 Task: Create a due date automation trigger when advanced on, on the wednesday after a card is due add dates starting in less than 1 days at 11:00 AM.
Action: Mouse moved to (831, 117)
Screenshot: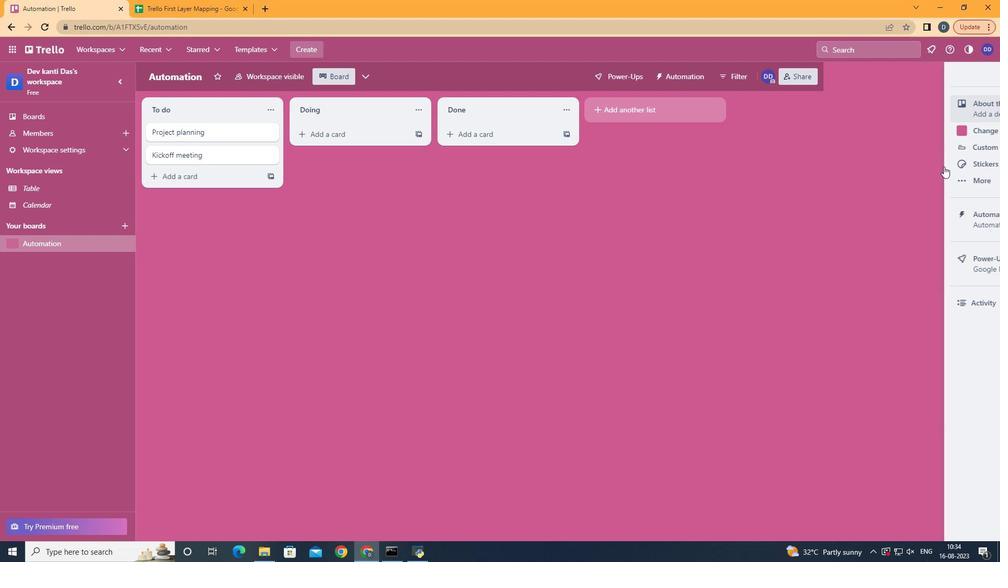 
Action: Mouse pressed left at (831, 117)
Screenshot: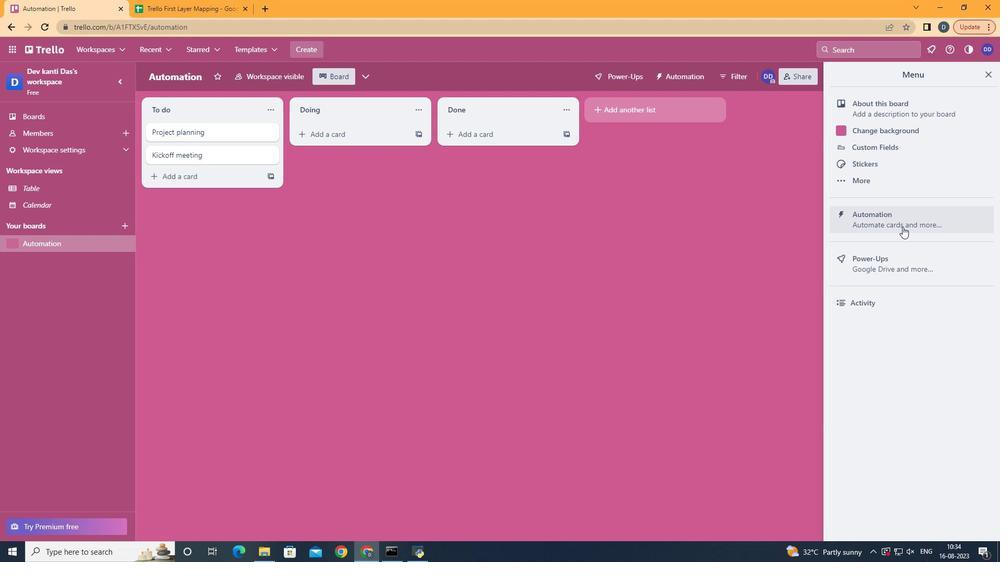 
Action: Mouse moved to (770, 245)
Screenshot: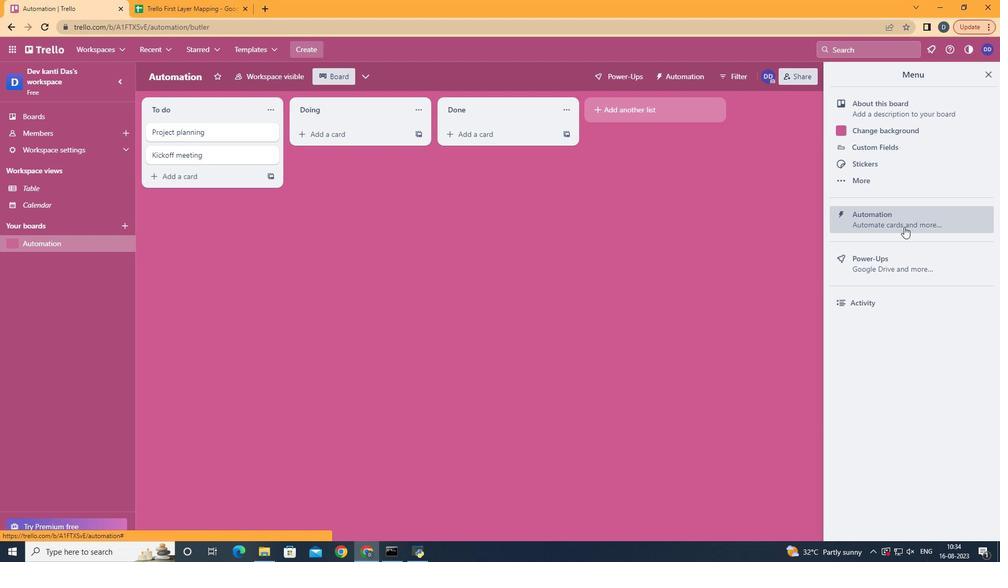 
Action: Mouse pressed left at (770, 245)
Screenshot: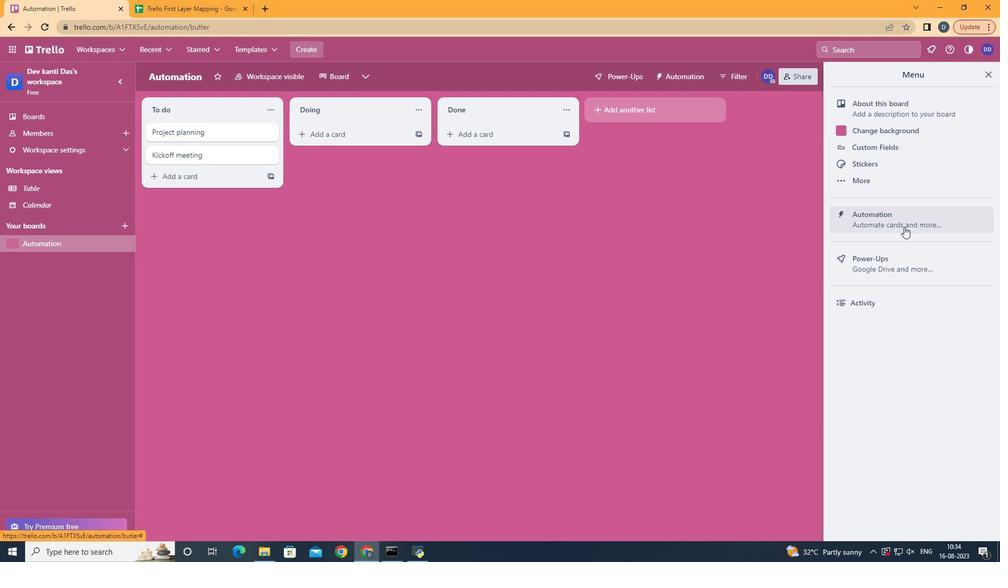 
Action: Mouse moved to (311, 224)
Screenshot: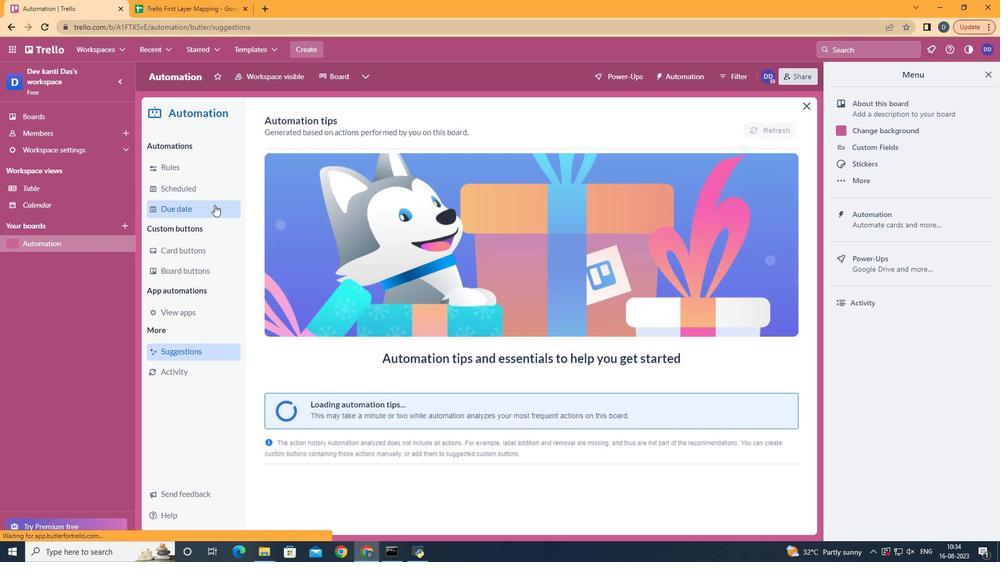 
Action: Mouse pressed left at (311, 224)
Screenshot: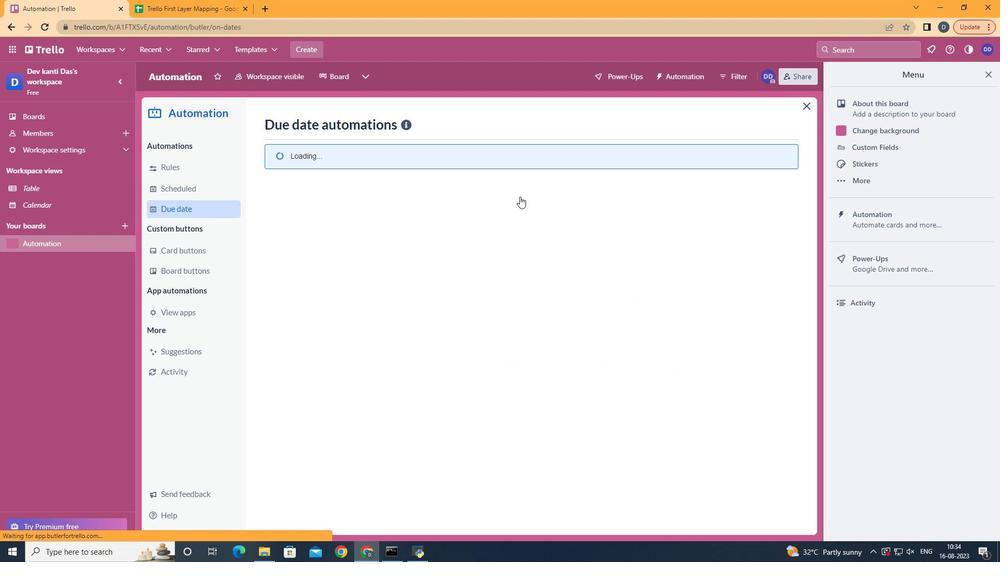 
Action: Mouse moved to (653, 156)
Screenshot: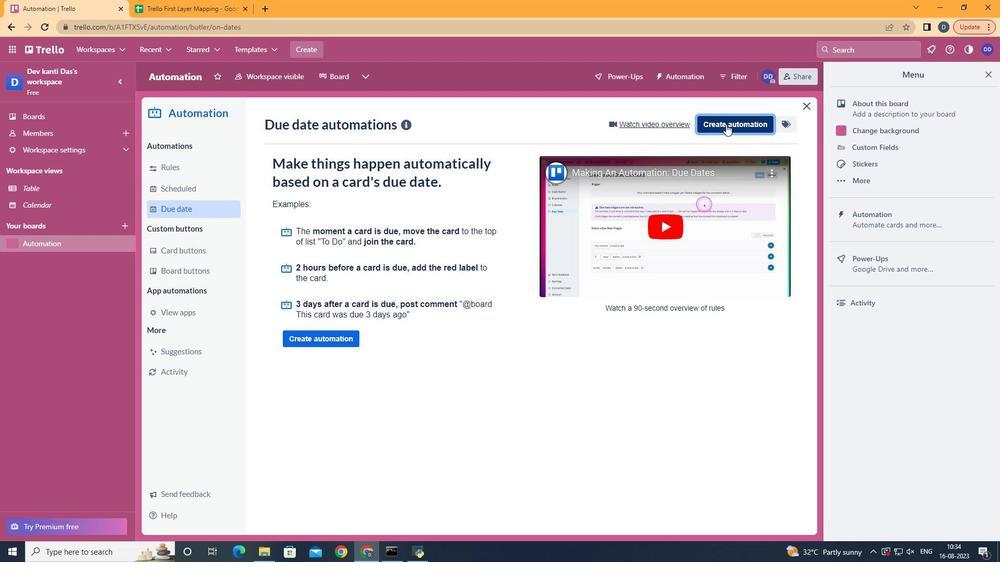 
Action: Mouse pressed left at (653, 156)
Screenshot: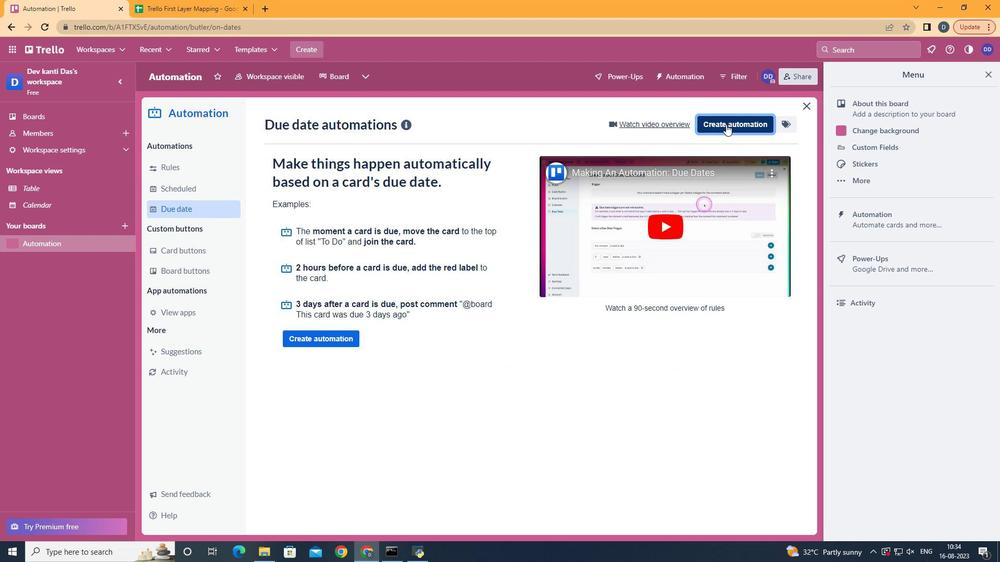 
Action: Mouse moved to (554, 243)
Screenshot: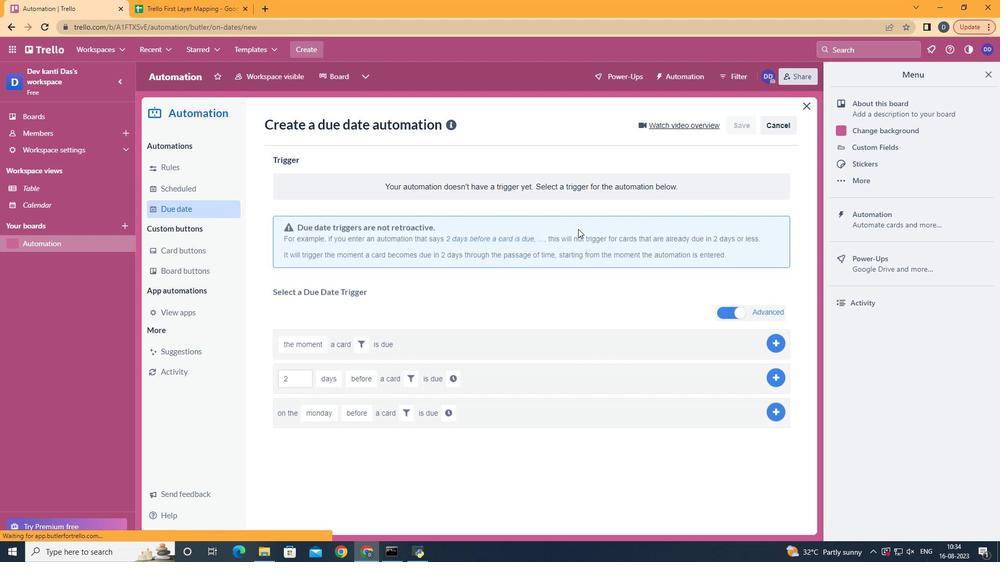 
Action: Mouse pressed left at (554, 243)
Screenshot: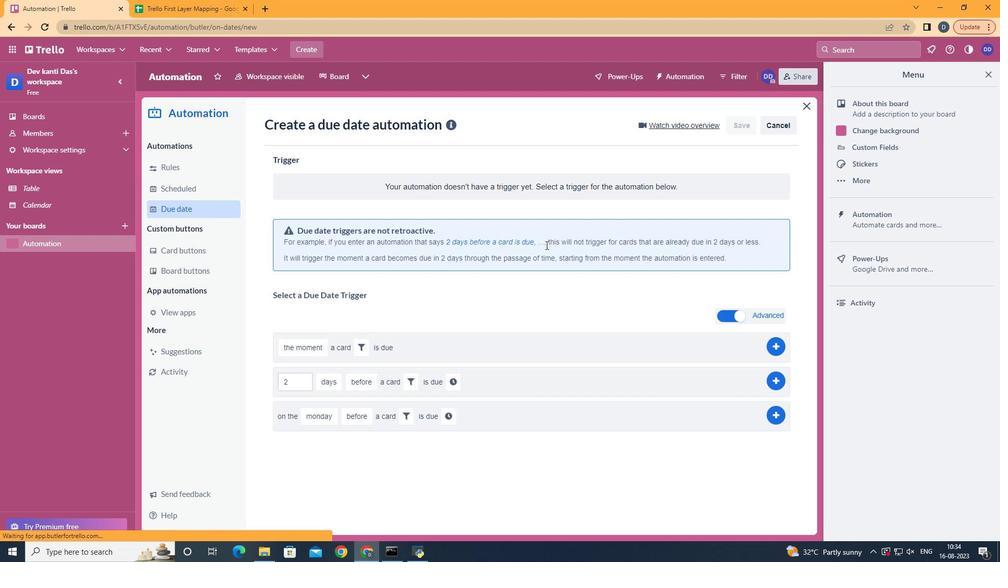 
Action: Mouse moved to (398, 315)
Screenshot: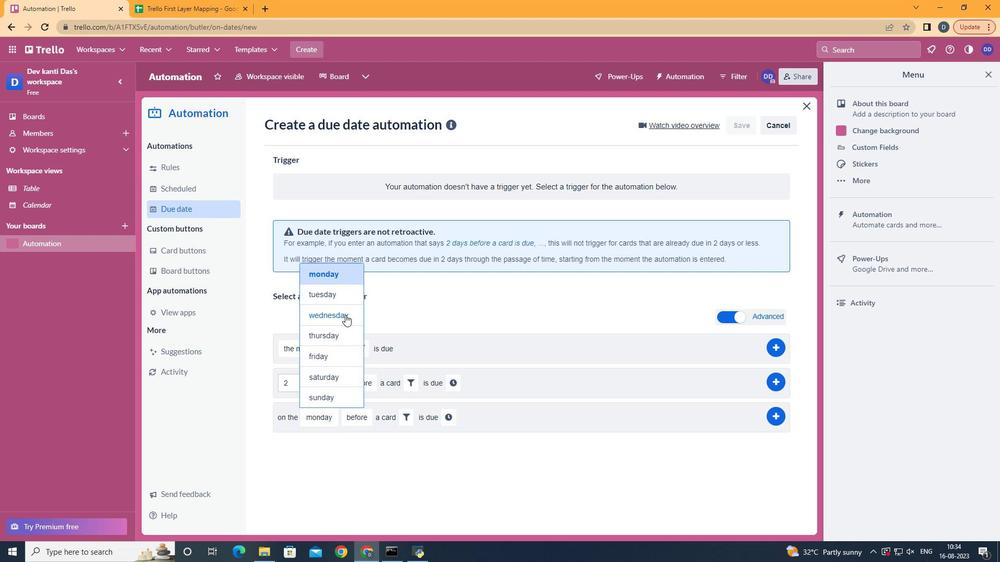 
Action: Mouse pressed left at (398, 315)
Screenshot: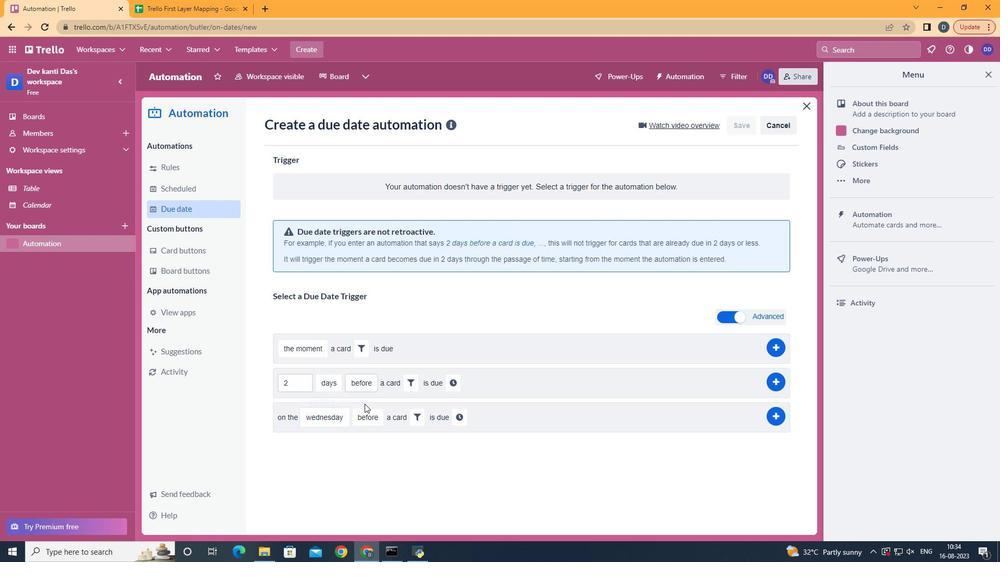 
Action: Mouse moved to (414, 403)
Screenshot: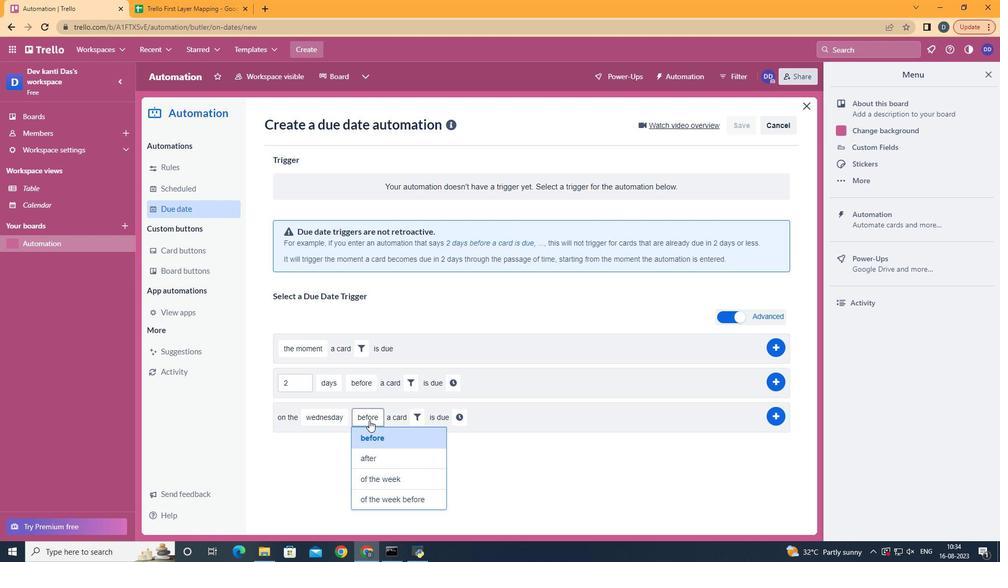 
Action: Mouse pressed left at (414, 403)
Screenshot: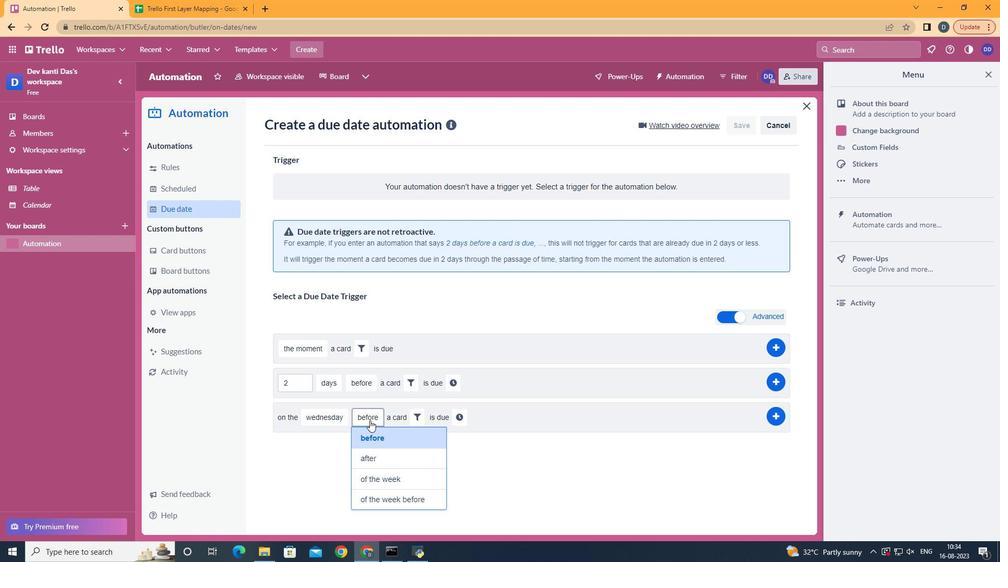 
Action: Mouse moved to (418, 428)
Screenshot: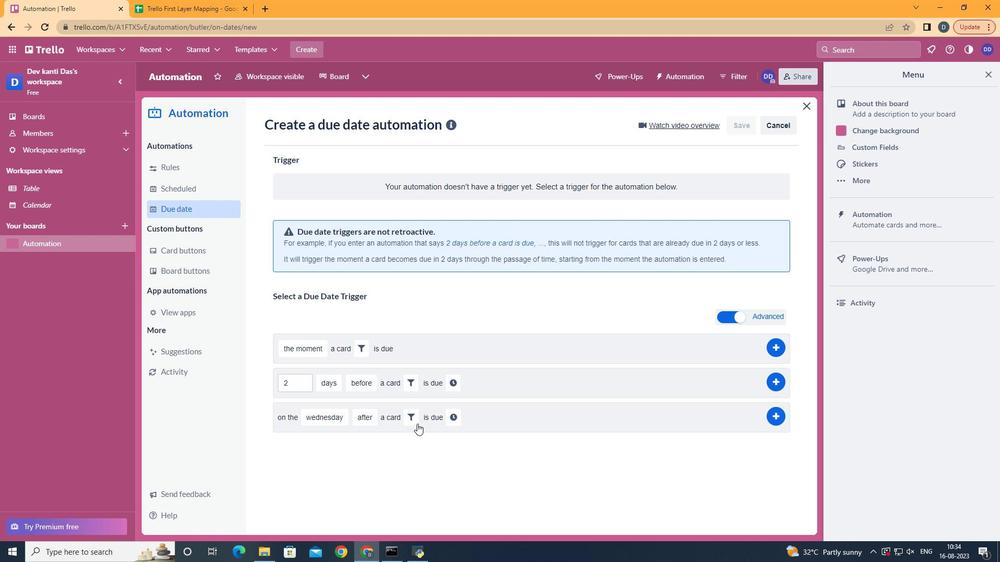 
Action: Mouse pressed left at (418, 428)
Screenshot: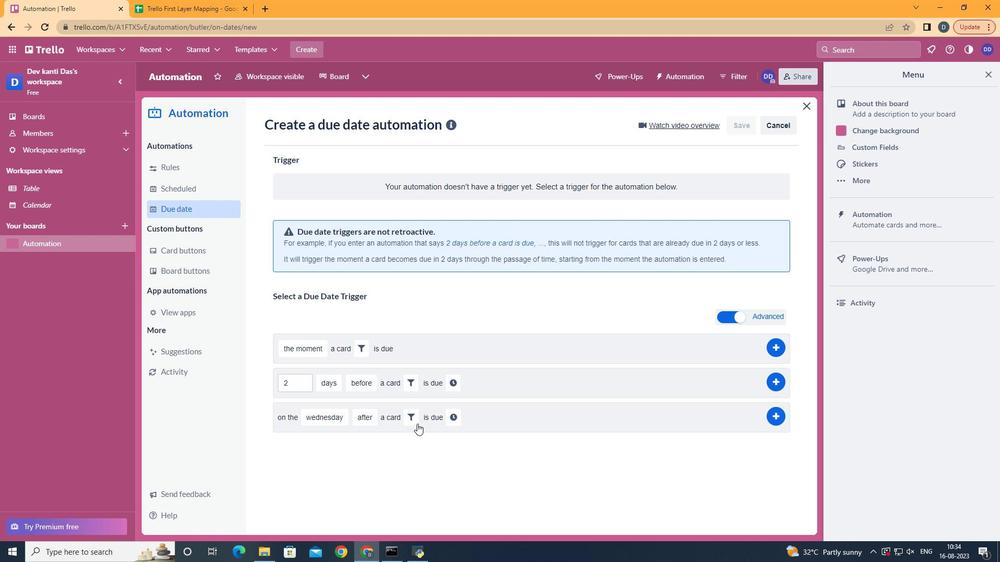 
Action: Mouse moved to (446, 401)
Screenshot: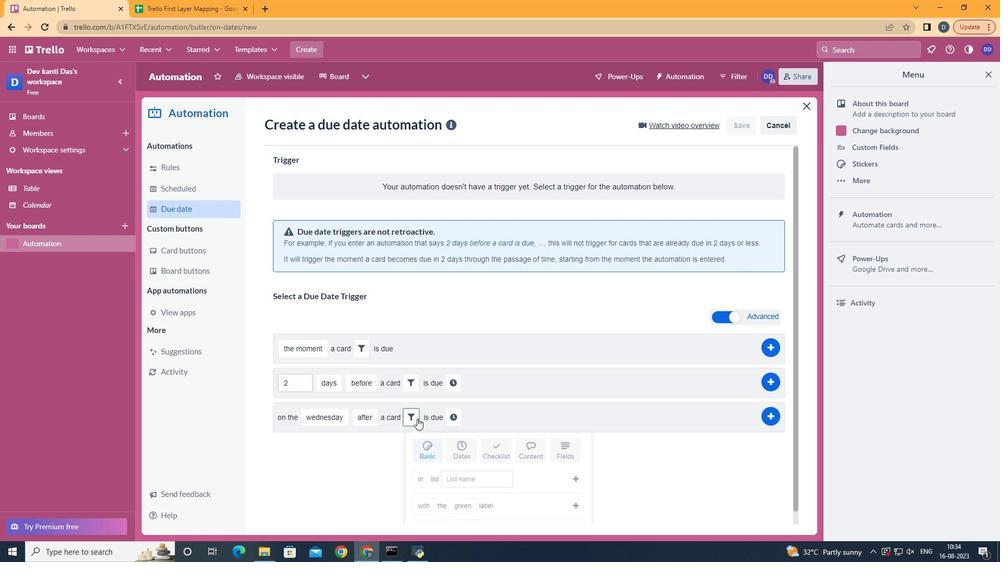 
Action: Mouse pressed left at (446, 401)
Screenshot: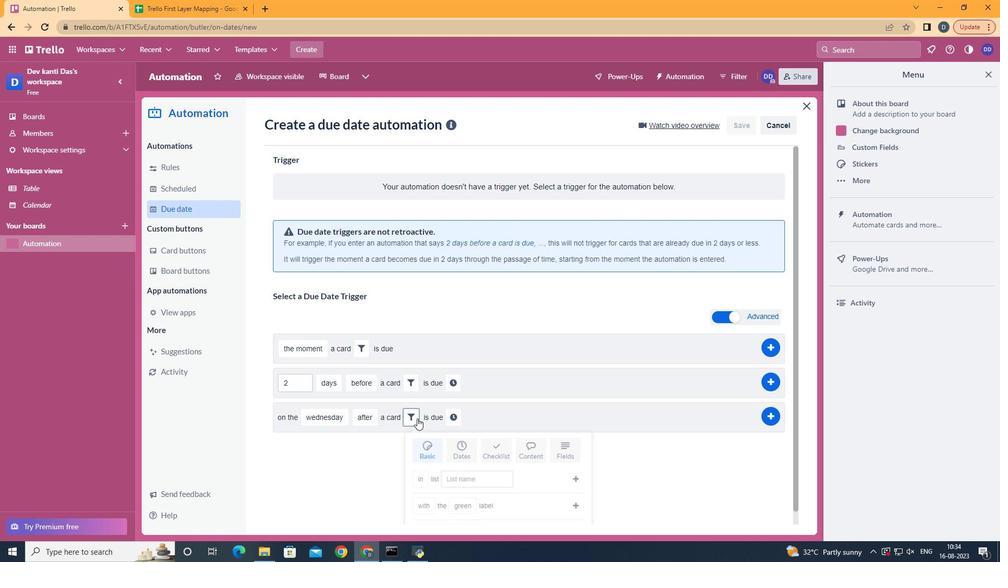 
Action: Mouse moved to (477, 427)
Screenshot: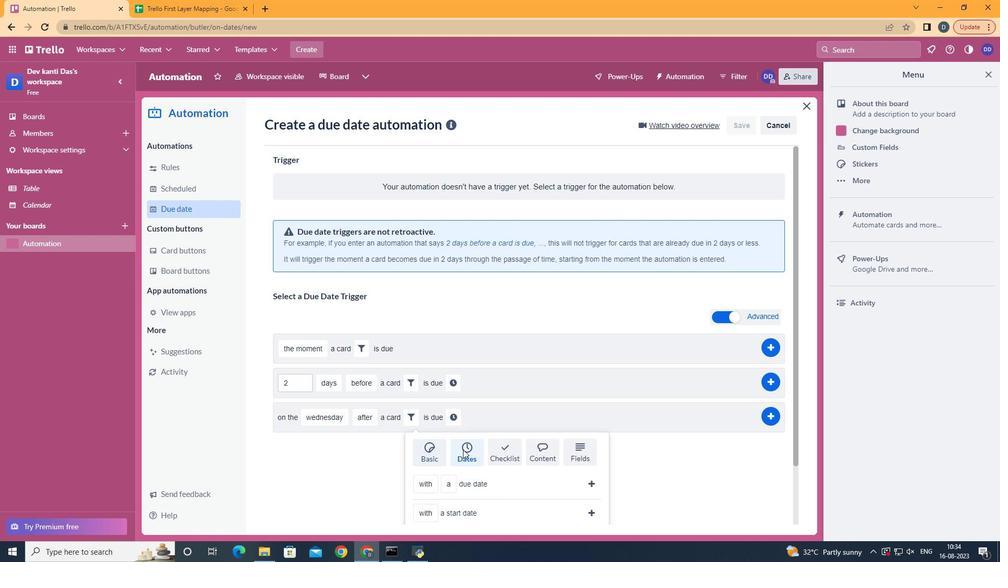 
Action: Mouse pressed left at (477, 427)
Screenshot: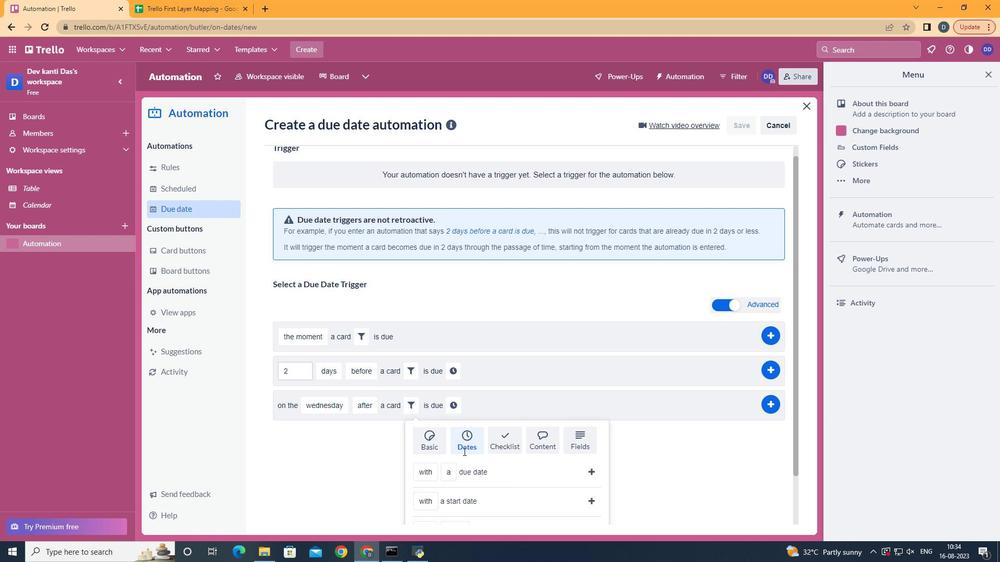 
Action: Mouse scrolled (477, 427) with delta (0, 0)
Screenshot: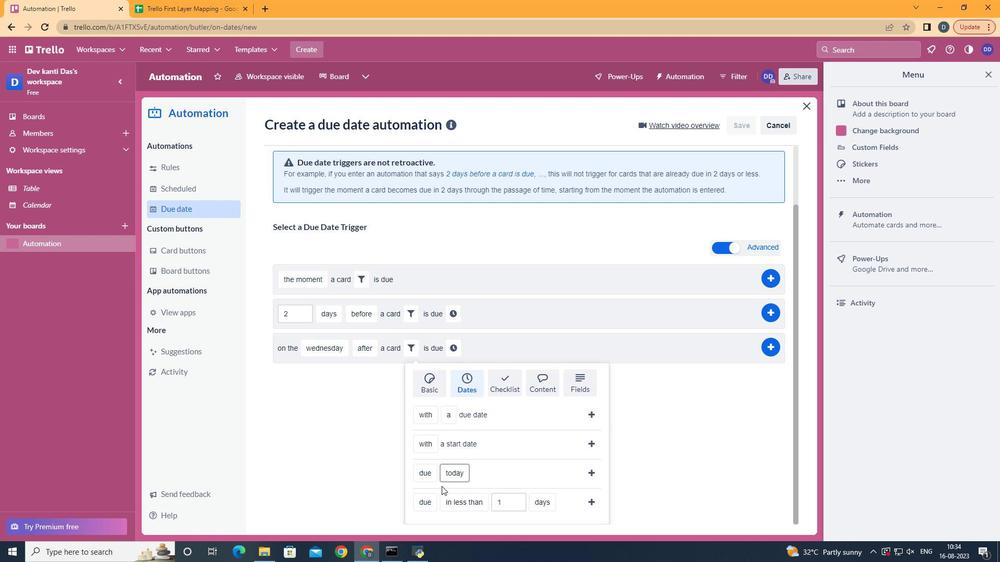 
Action: Mouse scrolled (477, 427) with delta (0, 0)
Screenshot: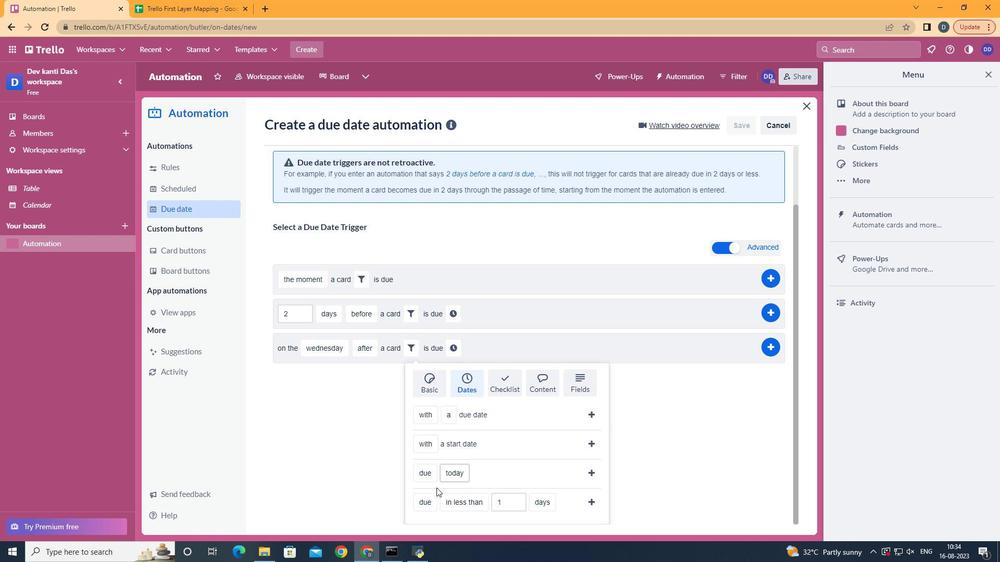 
Action: Mouse scrolled (477, 427) with delta (0, 0)
Screenshot: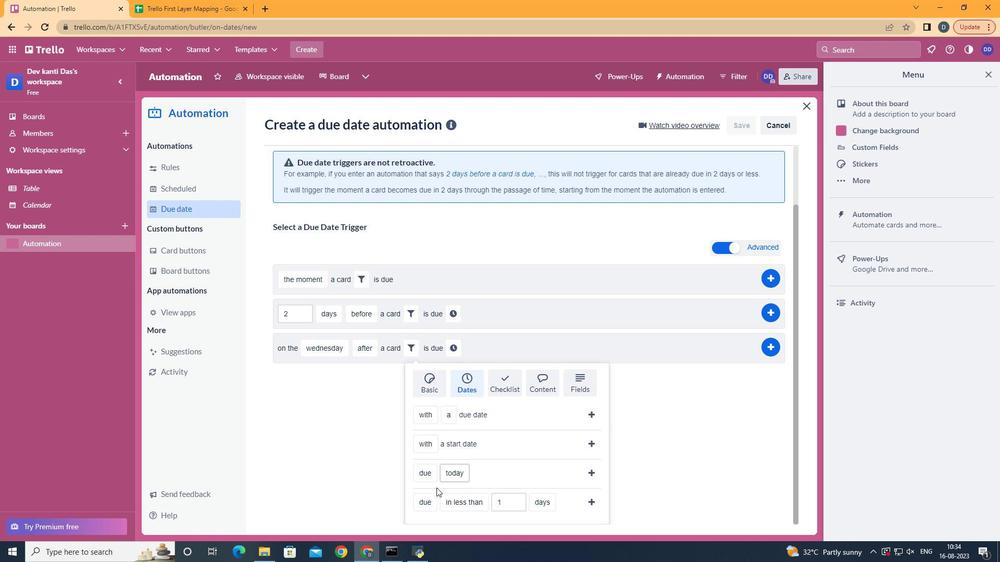 
Action: Mouse scrolled (477, 427) with delta (0, 0)
Screenshot: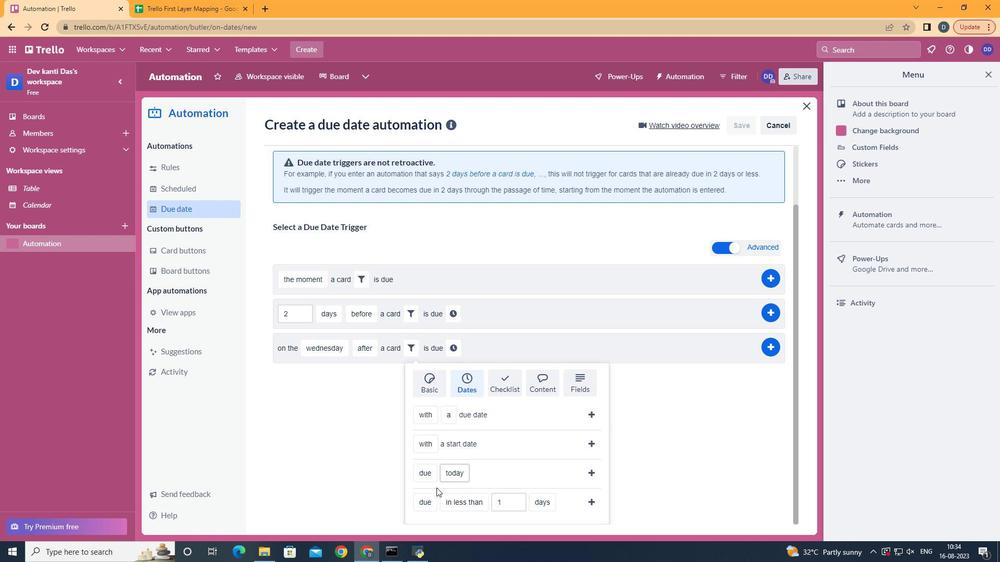 
Action: Mouse moved to (461, 455)
Screenshot: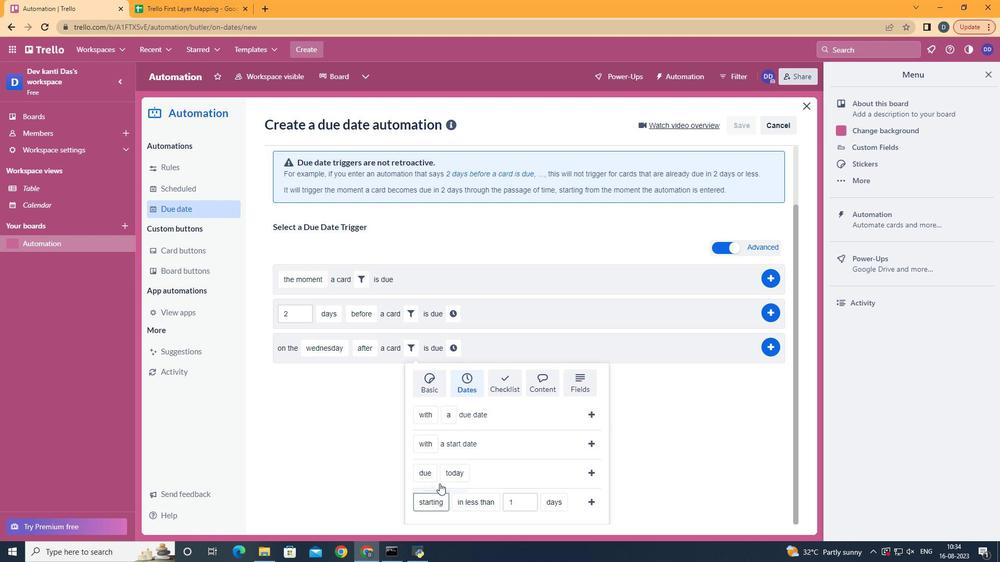 
Action: Mouse pressed left at (461, 455)
Screenshot: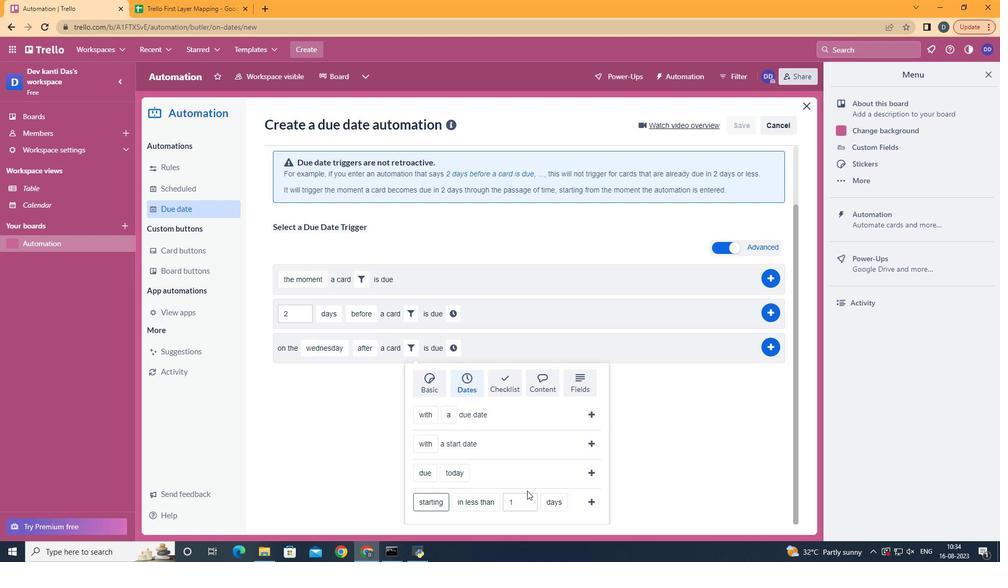 
Action: Mouse moved to (564, 470)
Screenshot: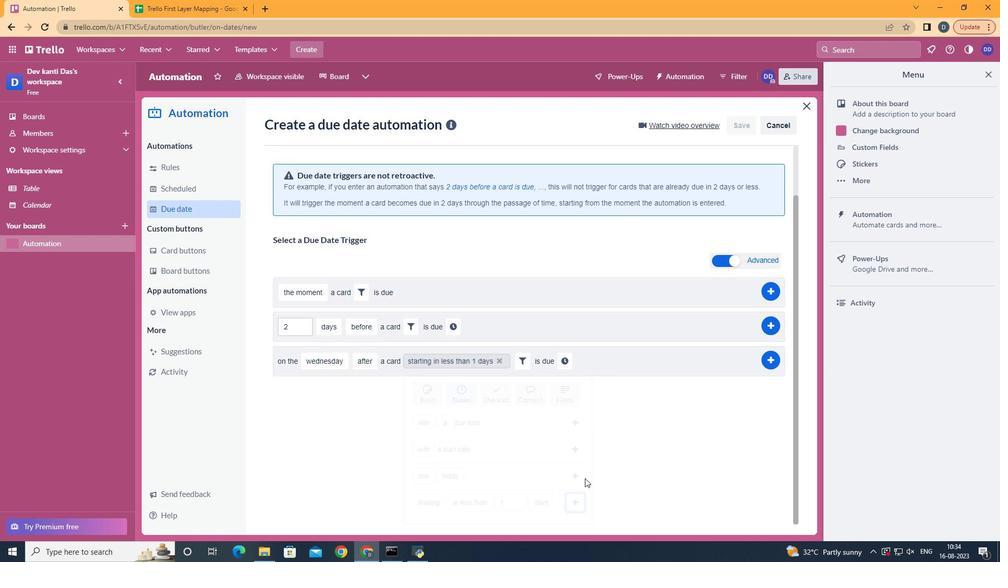 
Action: Mouse pressed left at (564, 470)
Screenshot: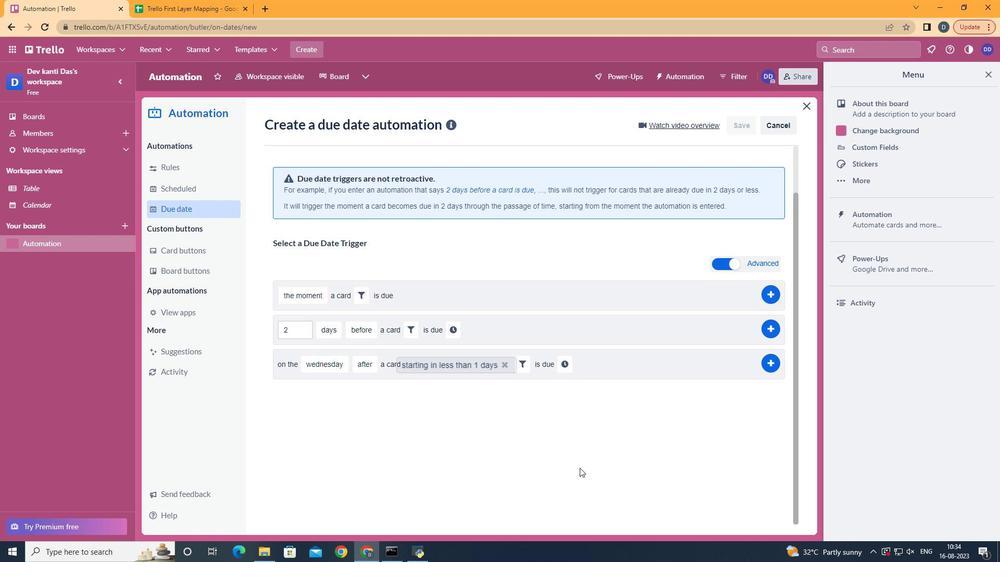 
Action: Mouse moved to (542, 404)
Screenshot: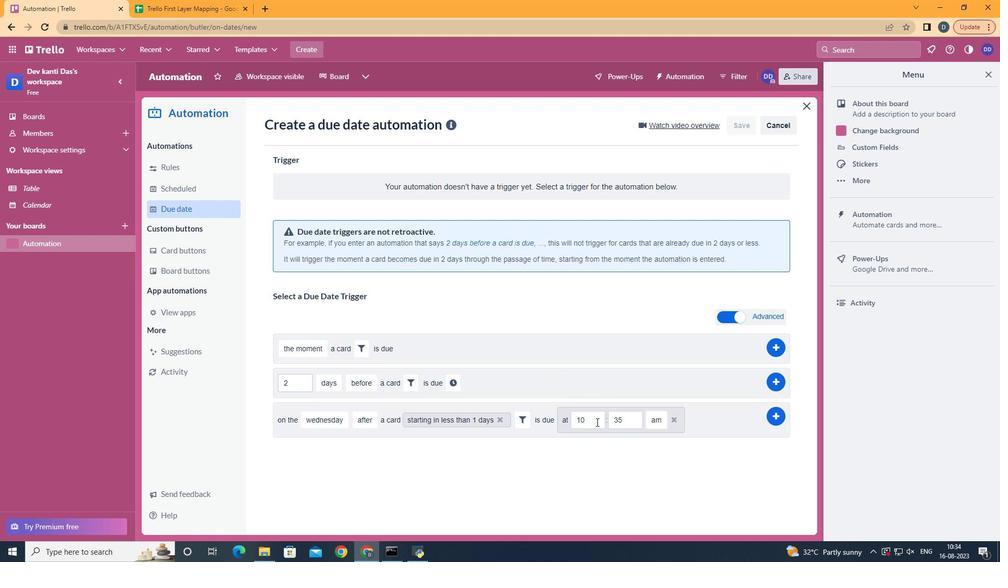 
Action: Mouse pressed left at (542, 404)
Screenshot: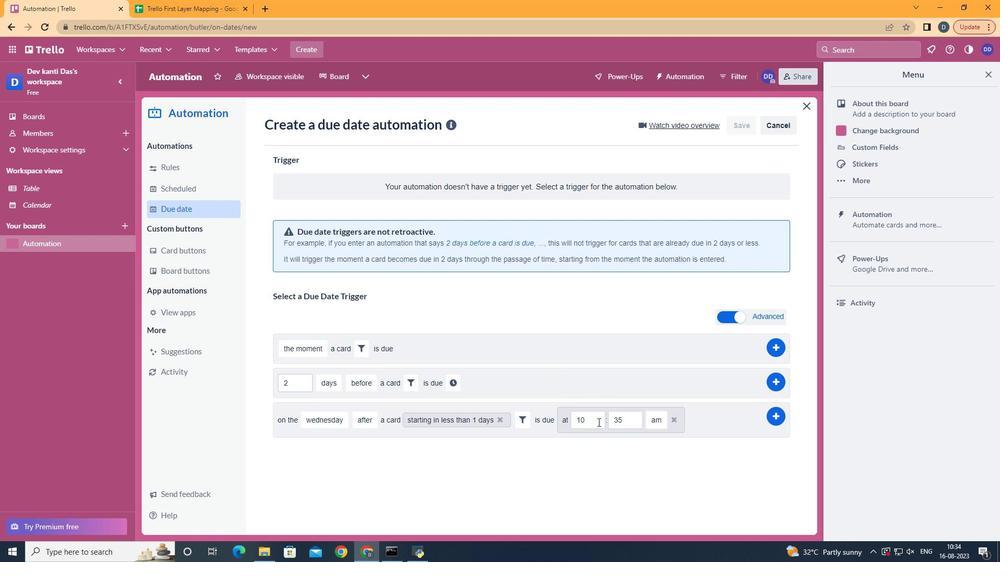 
Action: Mouse moved to (565, 401)
Screenshot: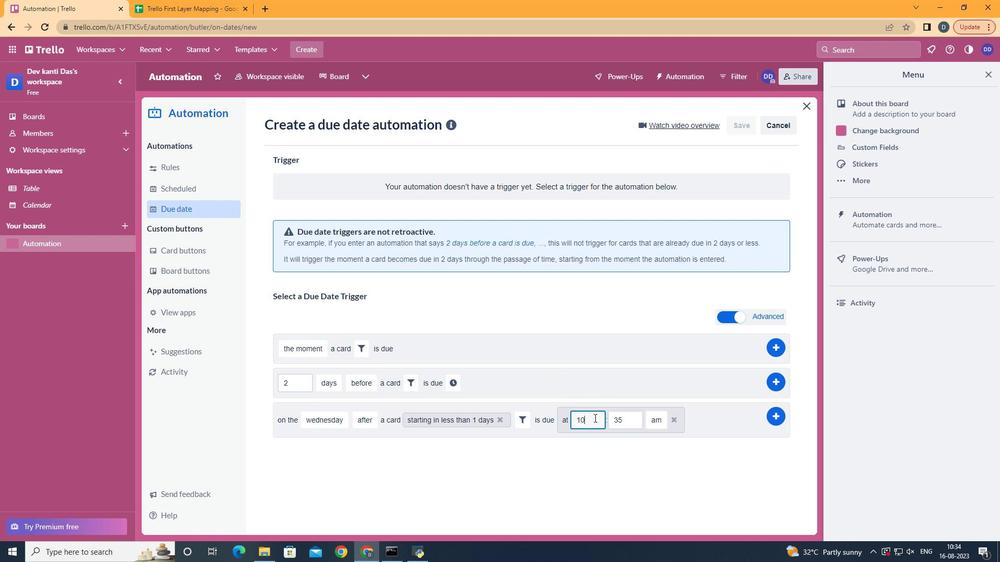 
Action: Mouse pressed left at (565, 401)
Screenshot: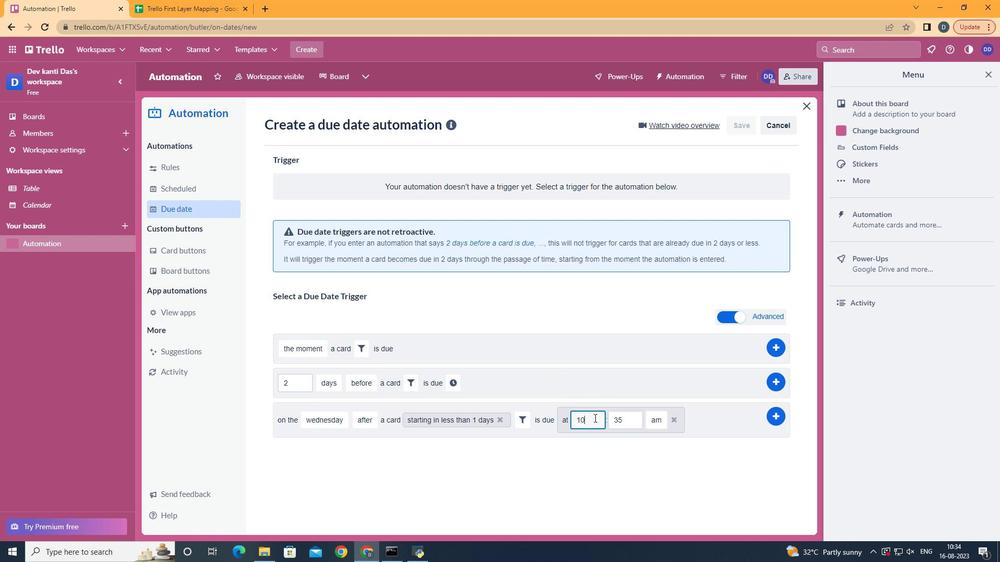 
Action: Key pressed <Key.backspace>1
Screenshot: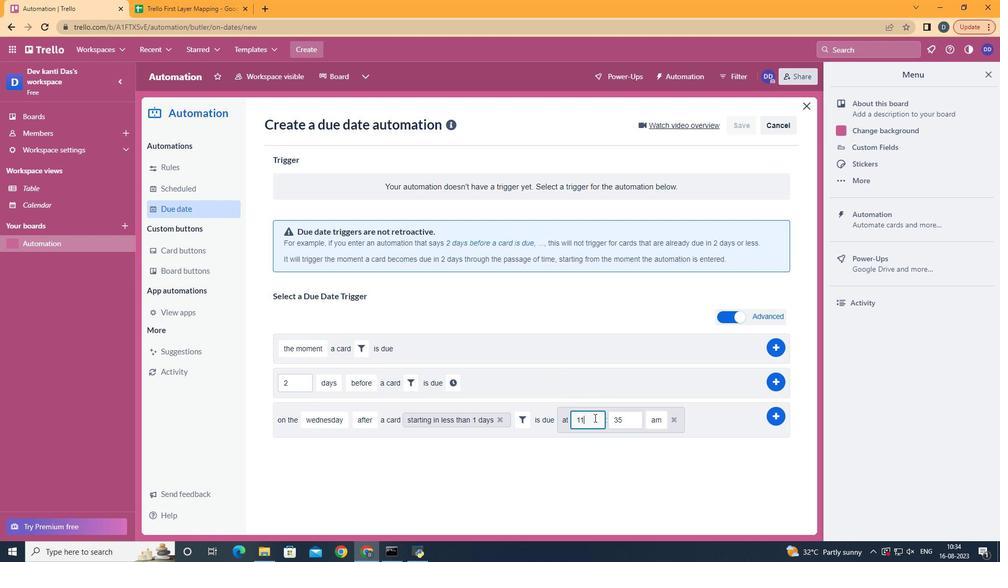 
Action: Mouse moved to (594, 402)
Screenshot: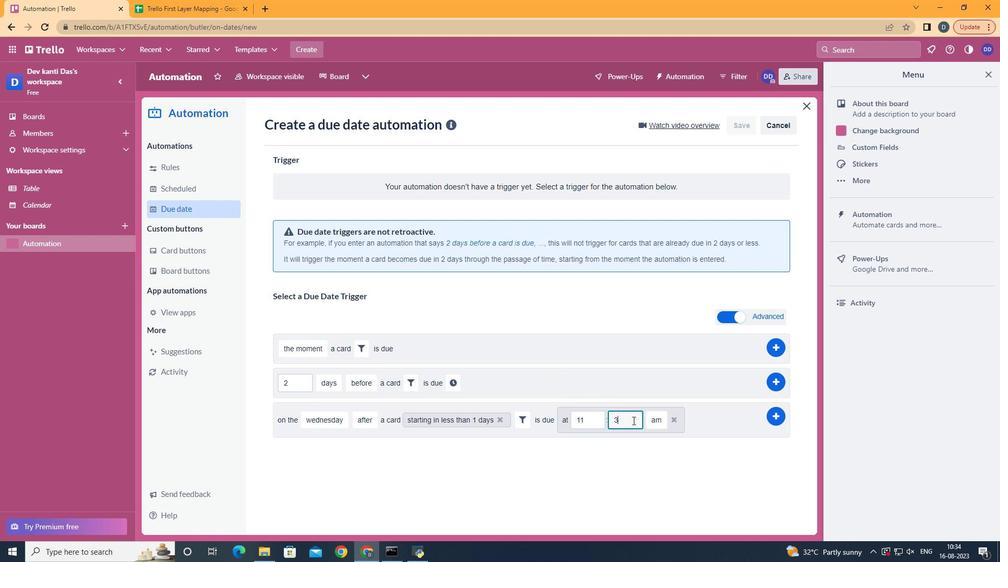 
Action: Mouse pressed left at (594, 402)
Screenshot: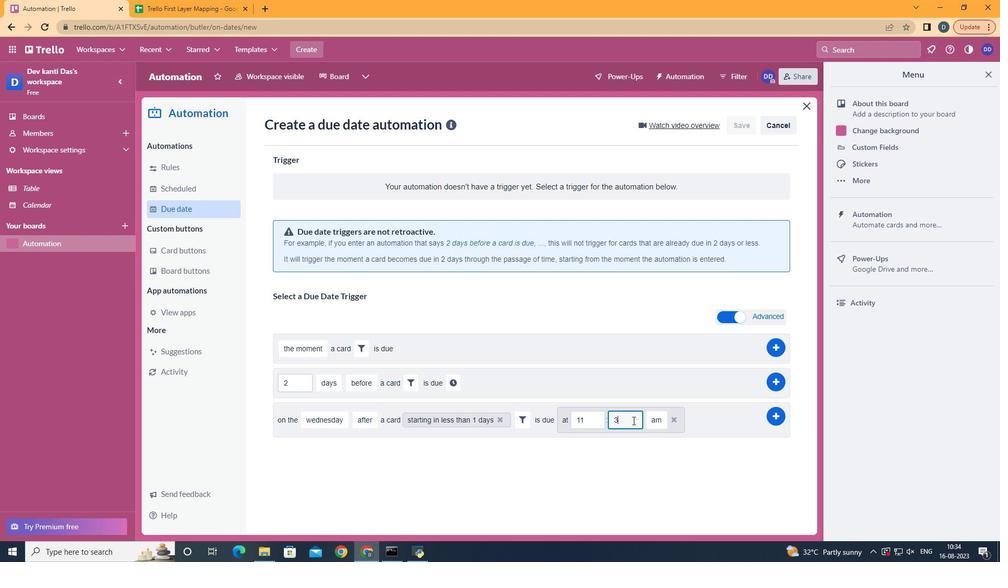 
Action: Key pressed <Key.backspace>
Screenshot: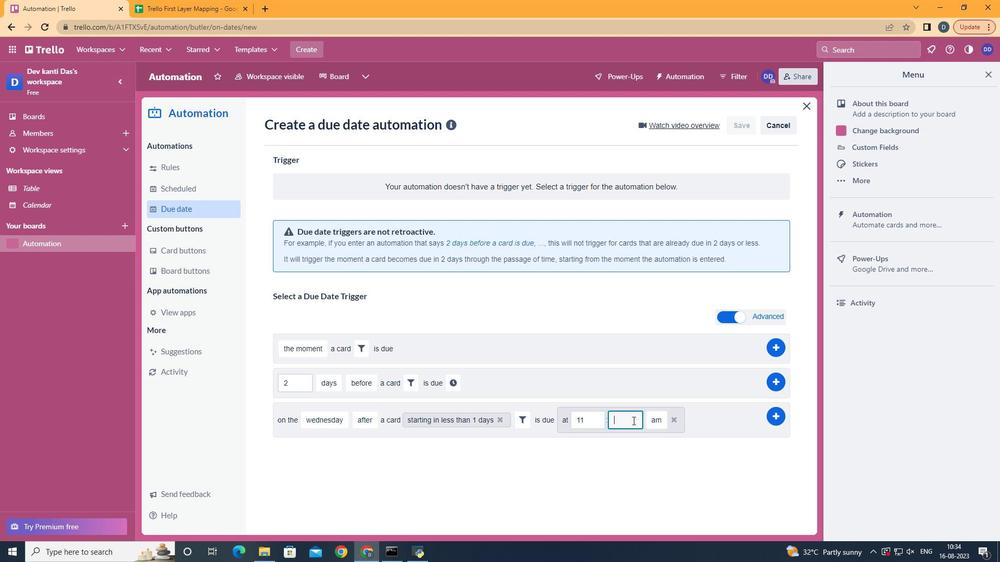 
Action: Mouse moved to (591, 403)
Screenshot: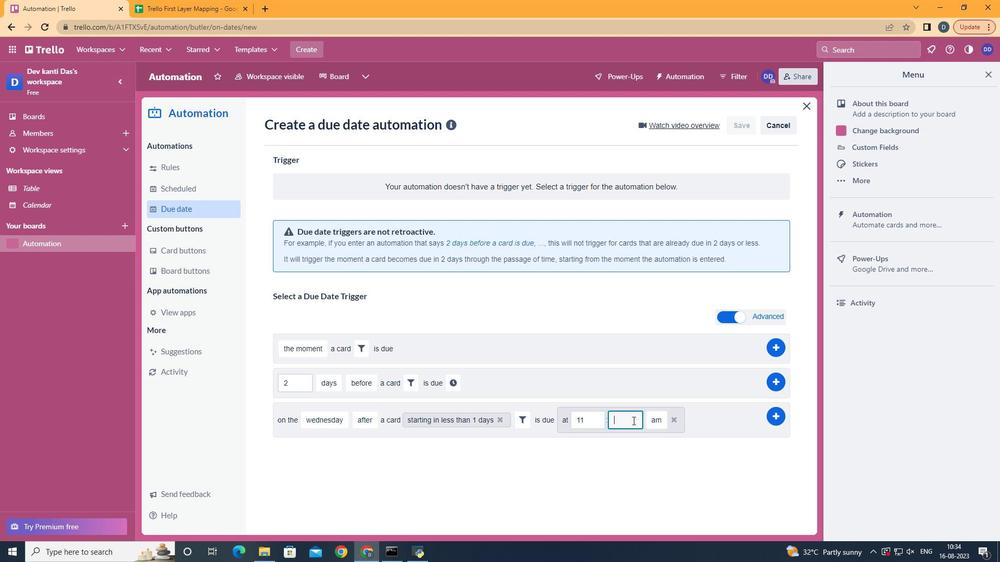 
Action: Key pressed <Key.backspace>00
Screenshot: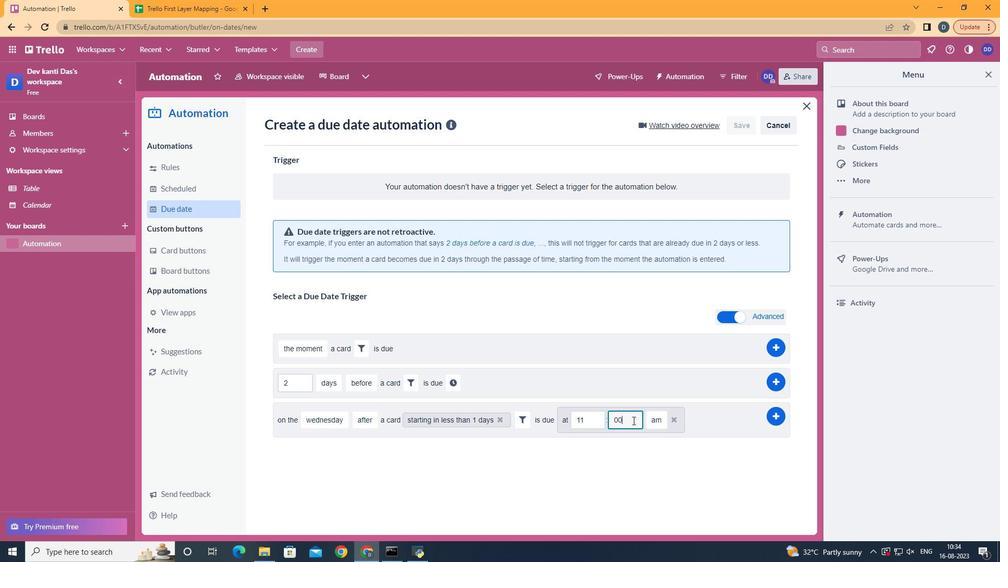 
Action: Mouse moved to (690, 396)
Screenshot: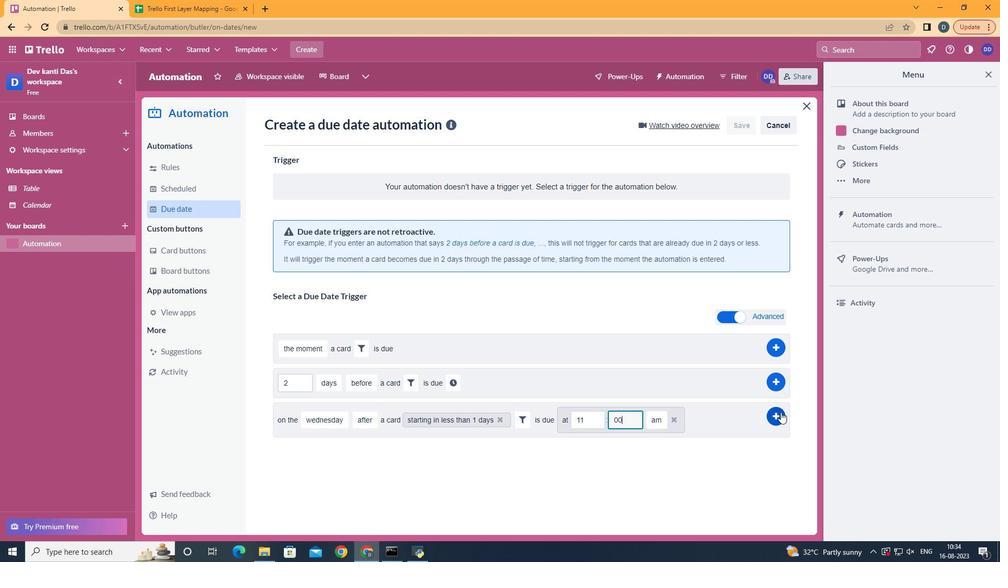 
Action: Mouse pressed left at (690, 396)
Screenshot: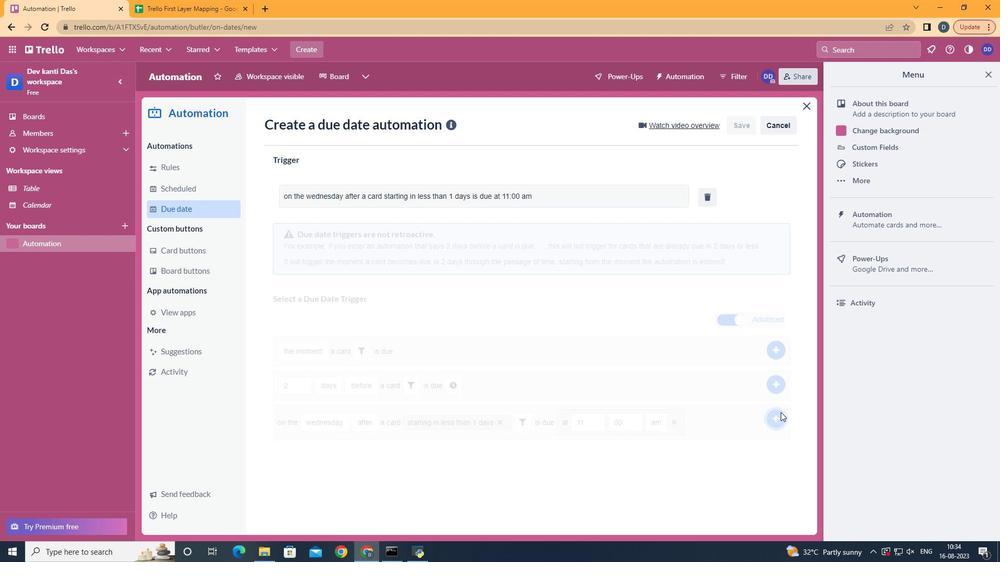 
Action: Mouse moved to (690, 396)
Screenshot: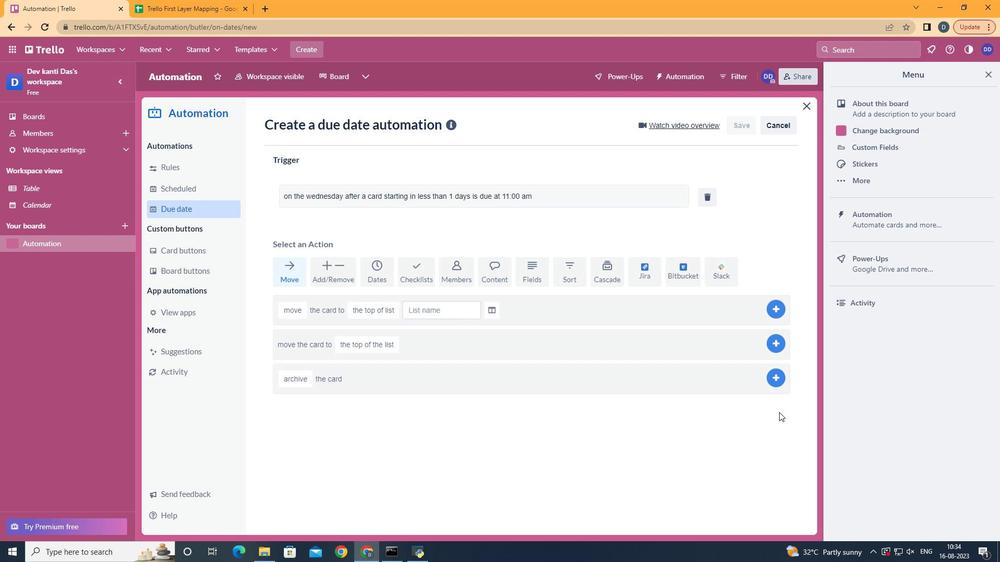 
